 Task: Move the task Develop a new online marketplace for a specific industry to the section To-Do in the project AgileCore and sort the tasks in the project by Due Date
Action: Mouse moved to (65, 353)
Screenshot: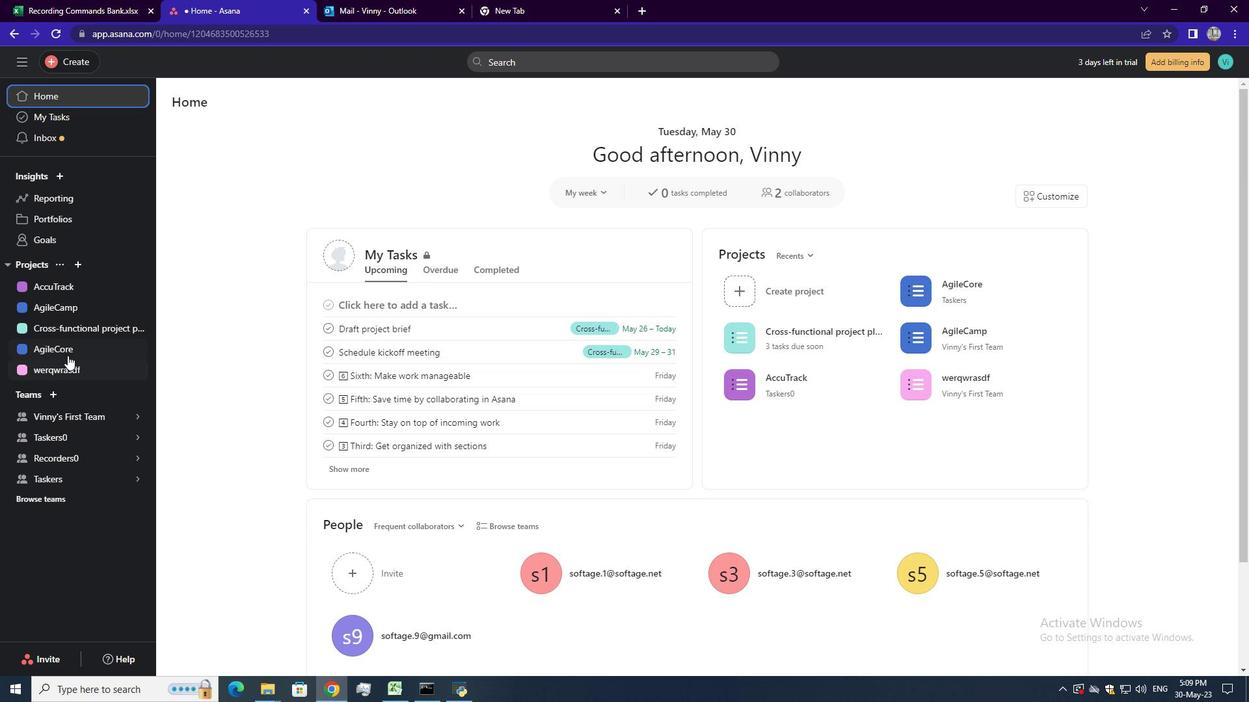 
Action: Mouse pressed left at (65, 353)
Screenshot: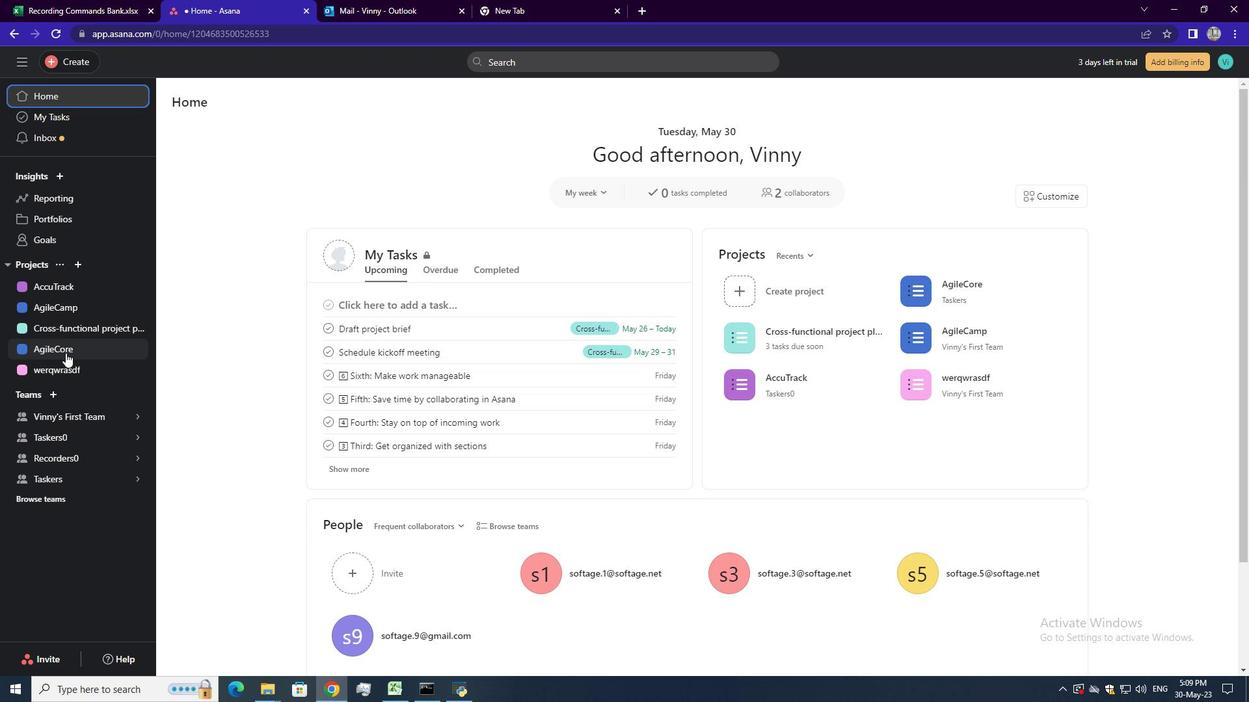 
Action: Mouse moved to (852, 260)
Screenshot: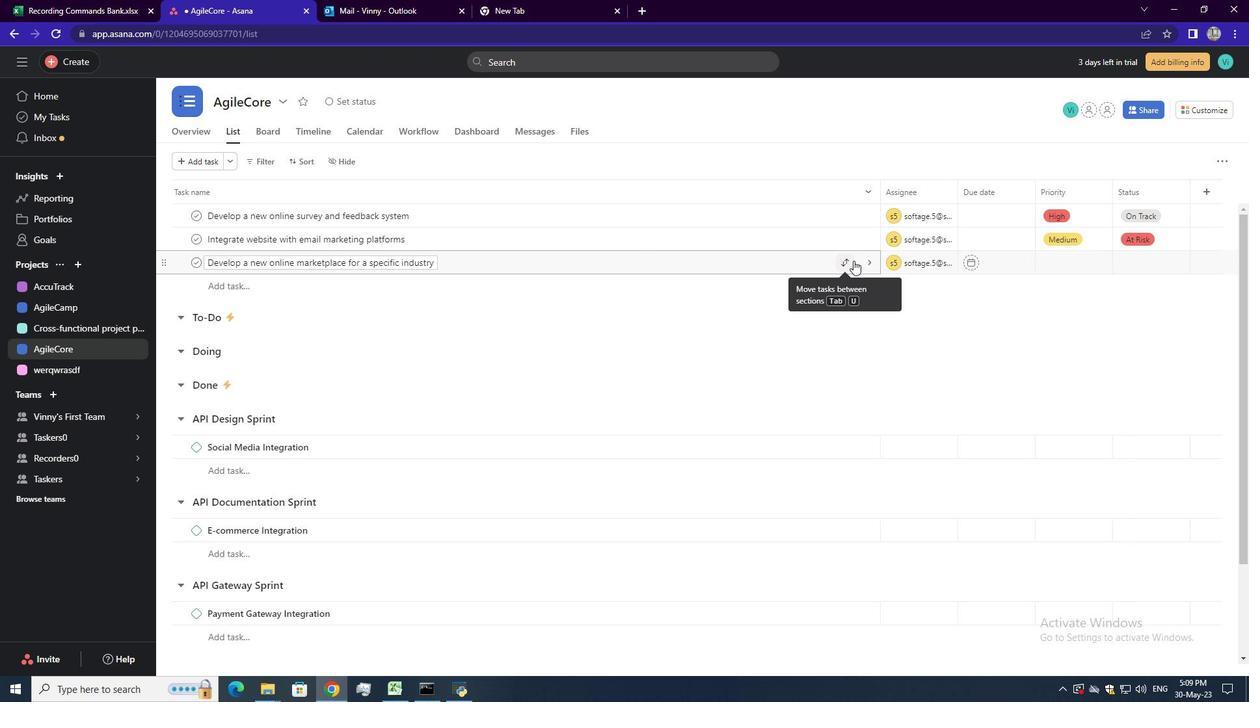 
Action: Mouse pressed left at (852, 260)
Screenshot: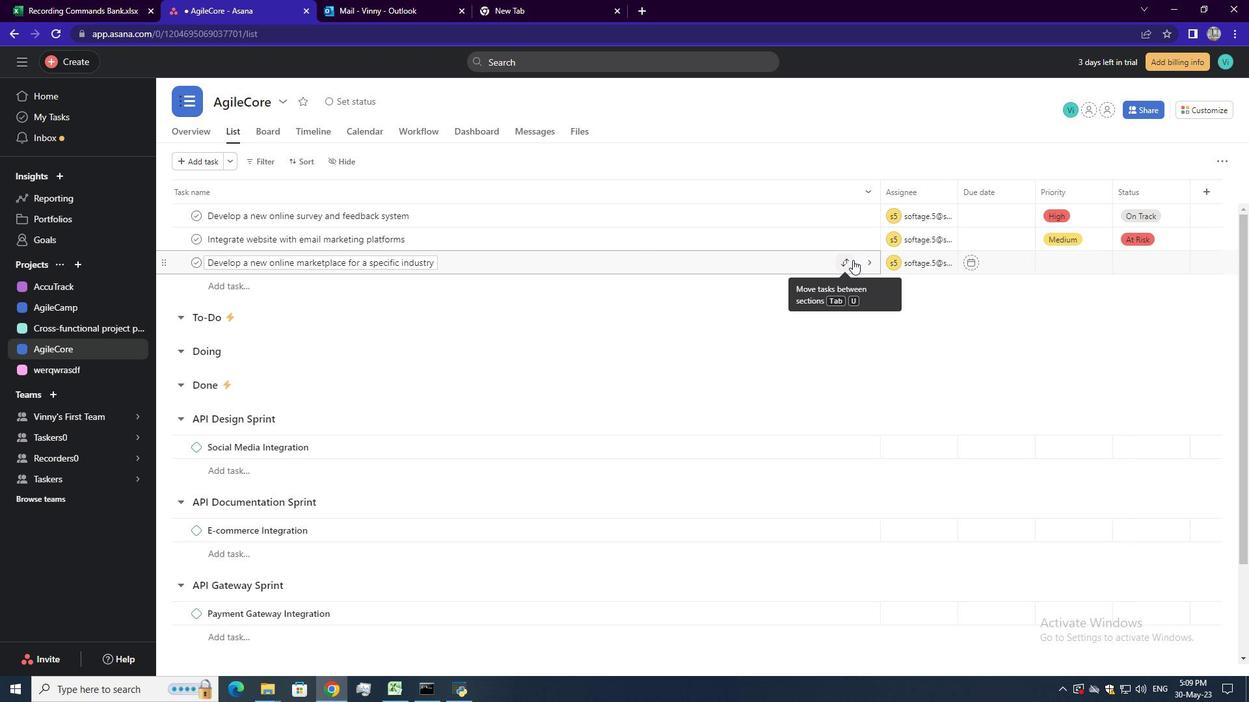 
Action: Mouse moved to (768, 332)
Screenshot: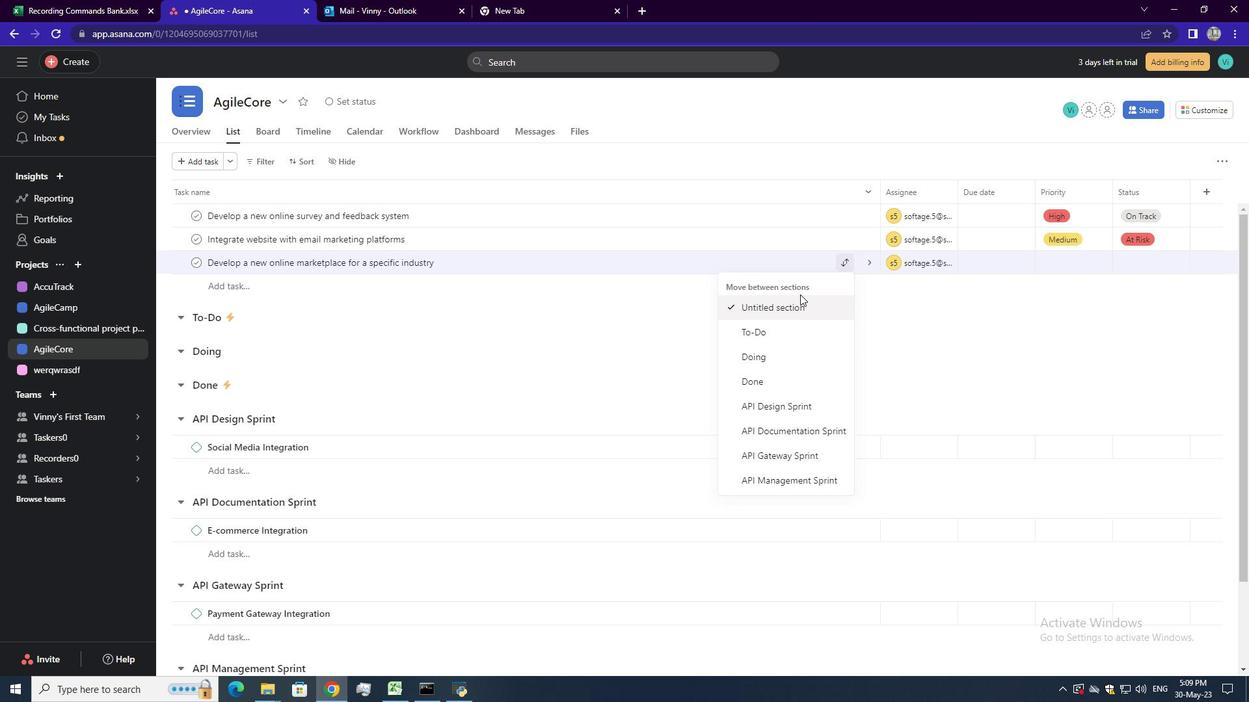 
Action: Mouse pressed left at (768, 332)
Screenshot: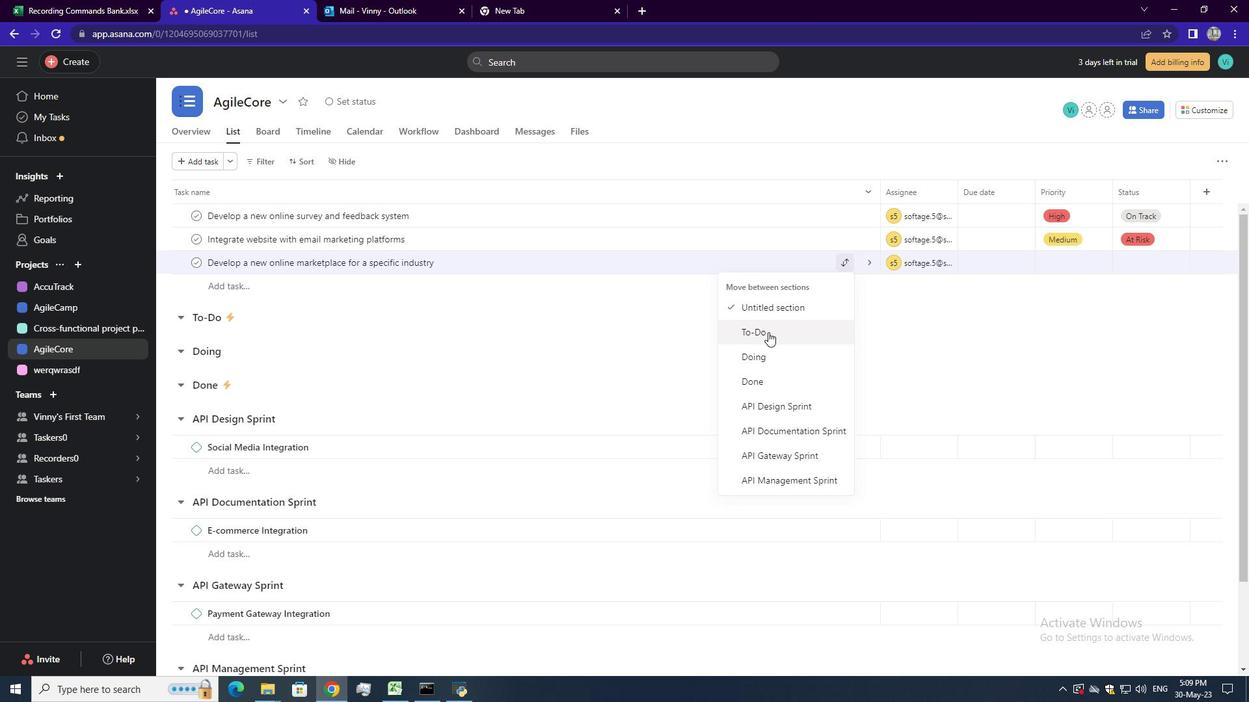 
Action: Mouse moved to (307, 163)
Screenshot: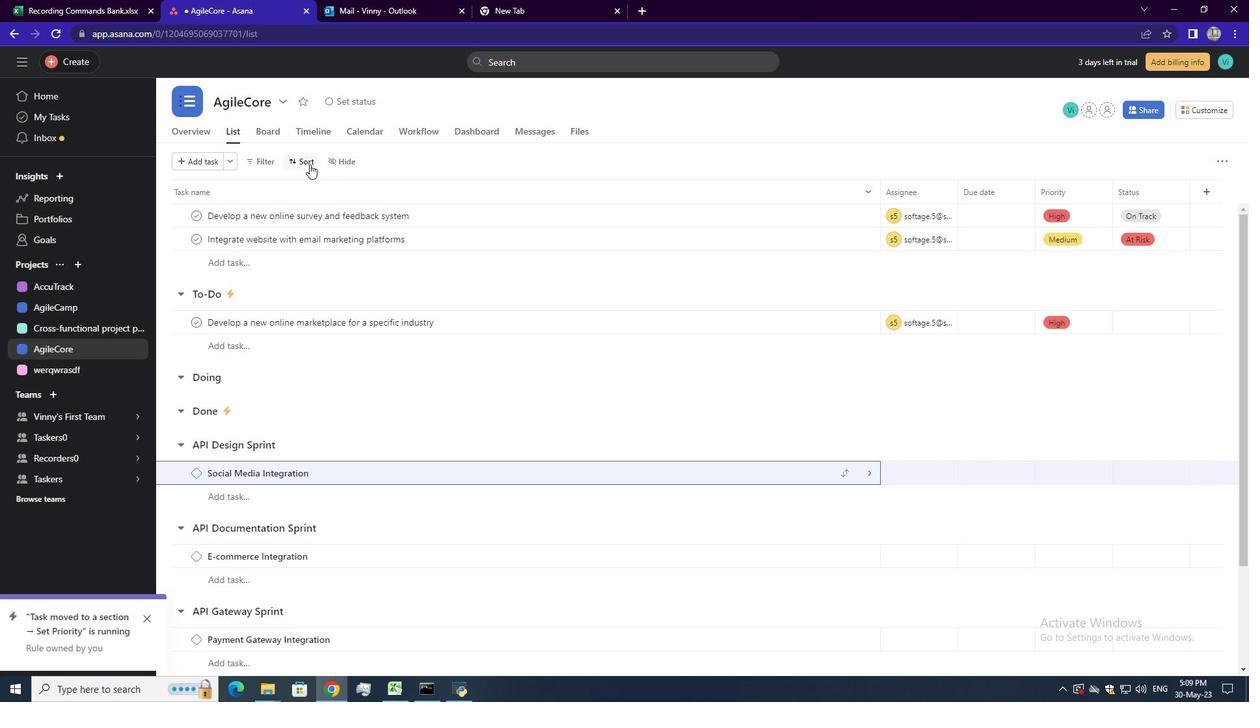 
Action: Mouse pressed left at (307, 163)
Screenshot: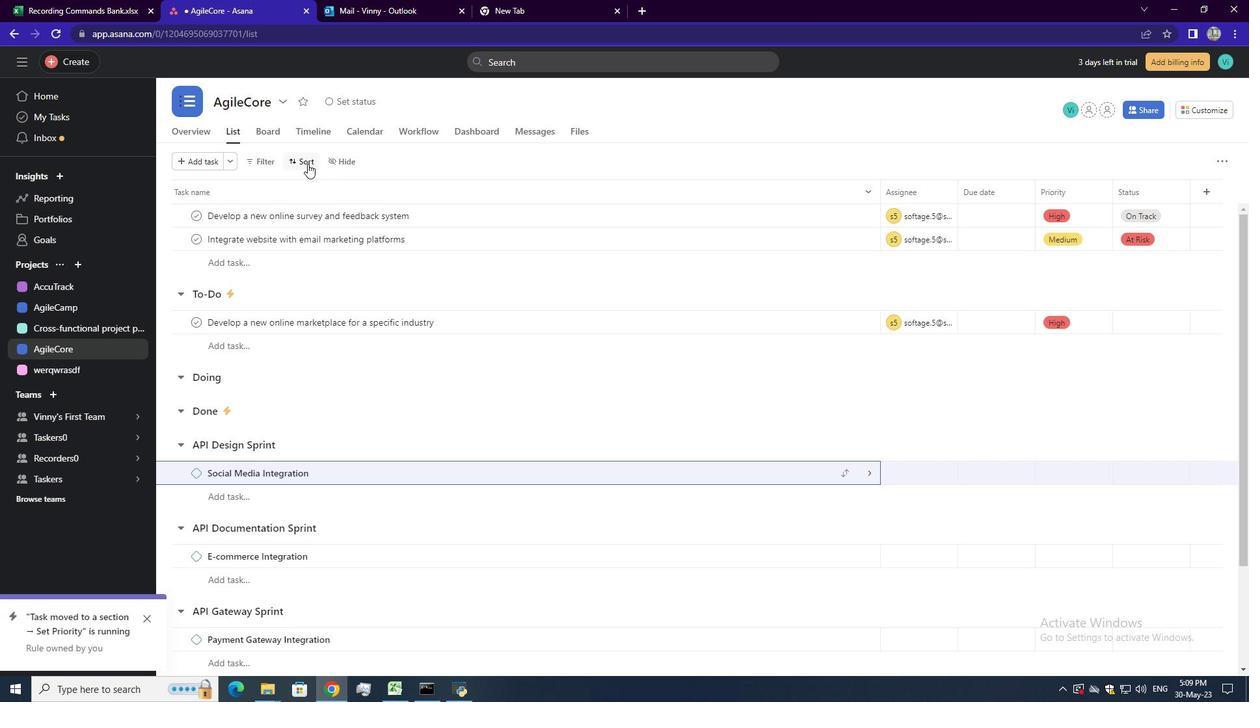 
Action: Mouse moved to (327, 245)
Screenshot: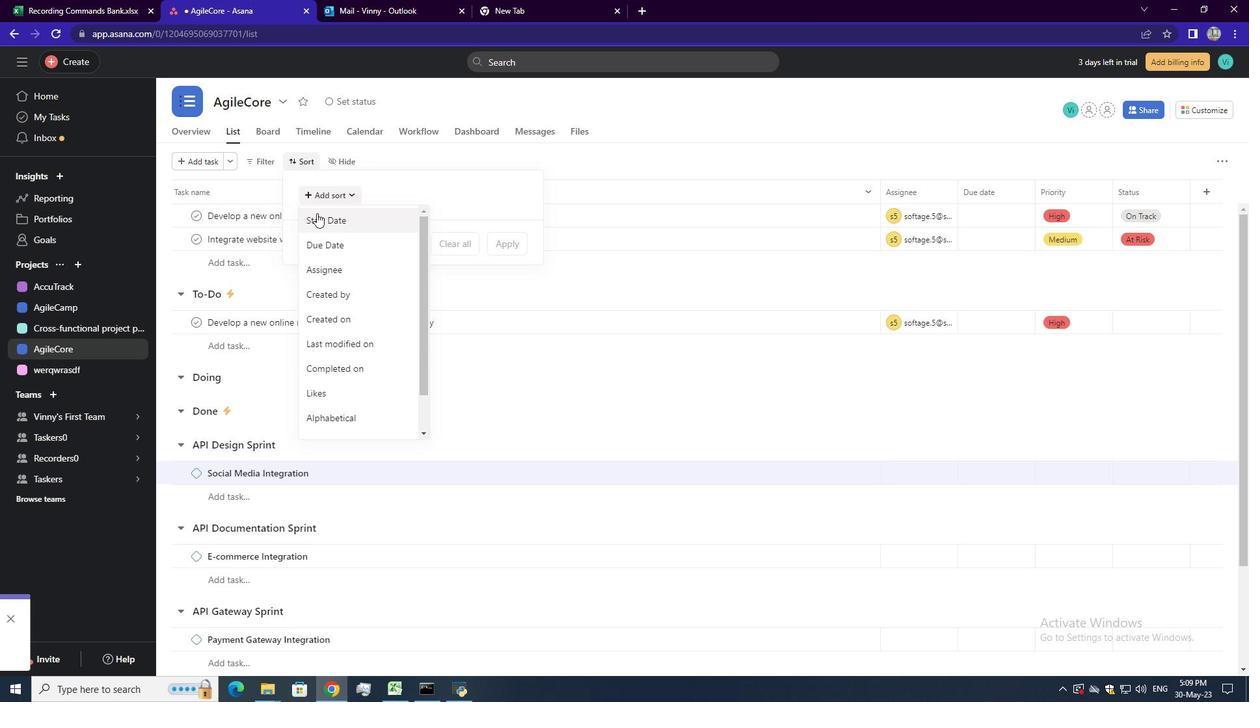 
Action: Mouse pressed left at (327, 245)
Screenshot: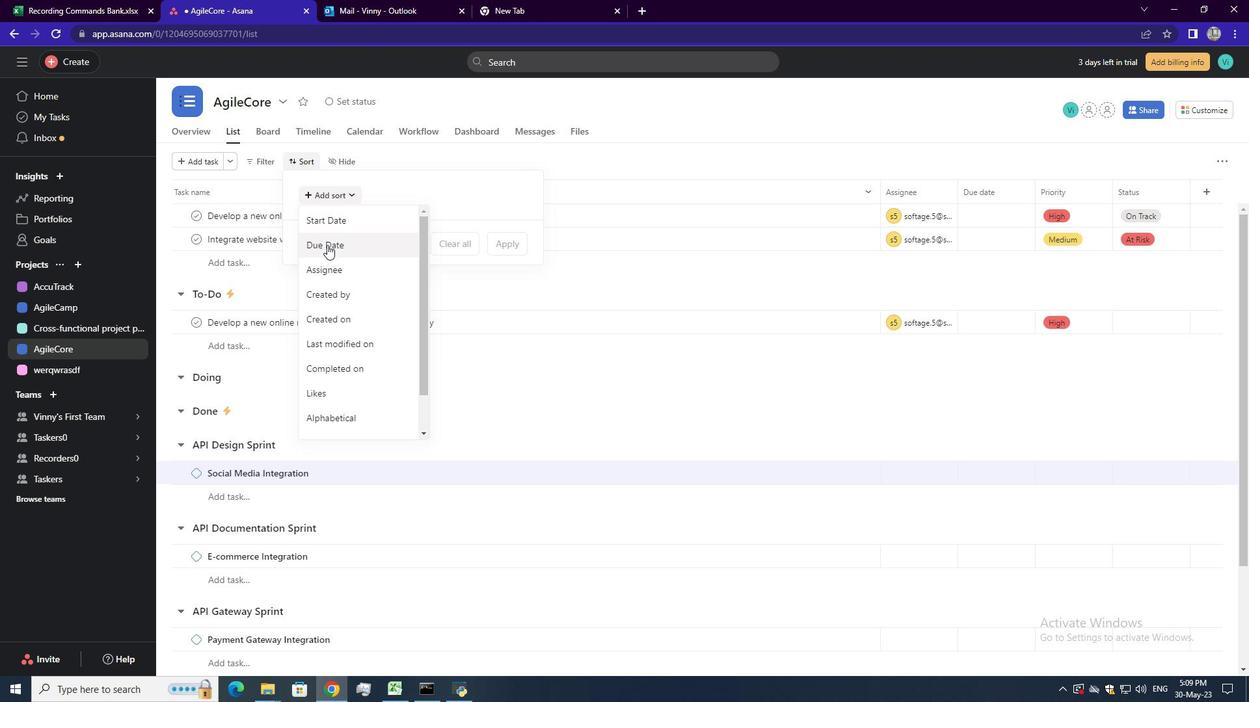 
Action: Mouse moved to (495, 293)
Screenshot: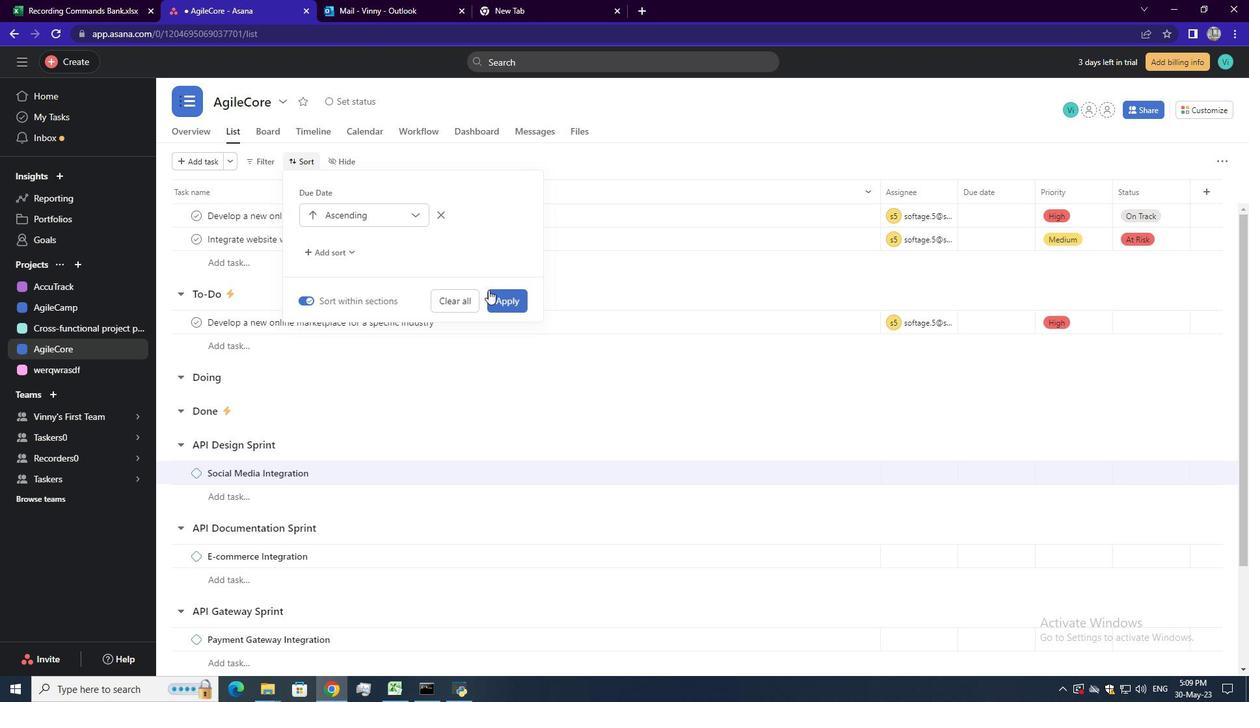 
Action: Mouse pressed left at (495, 293)
Screenshot: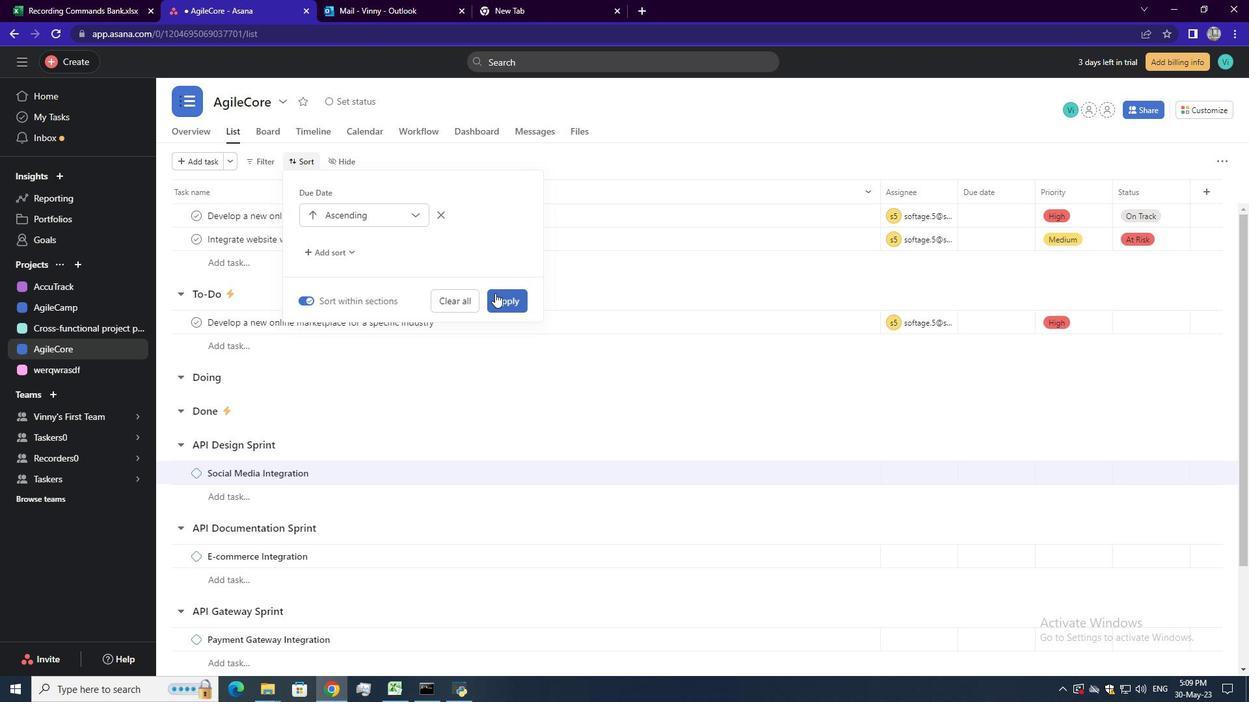 
